 Task: Create a due date automation trigger when advanced on, on the monday before a card is due add fields without custom field "Resume" set to a date in this week at 11:00 AM.
Action: Mouse moved to (855, 254)
Screenshot: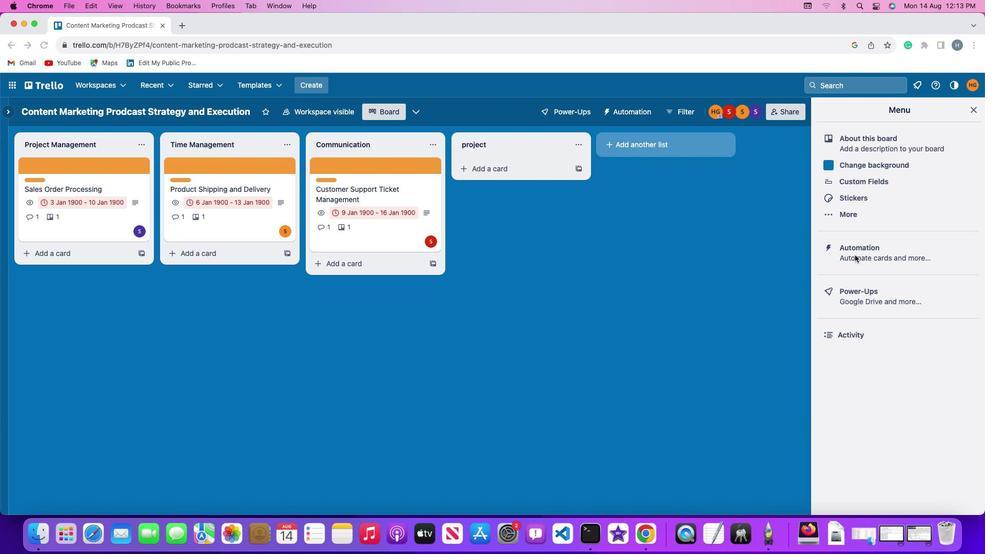 
Action: Mouse pressed left at (855, 254)
Screenshot: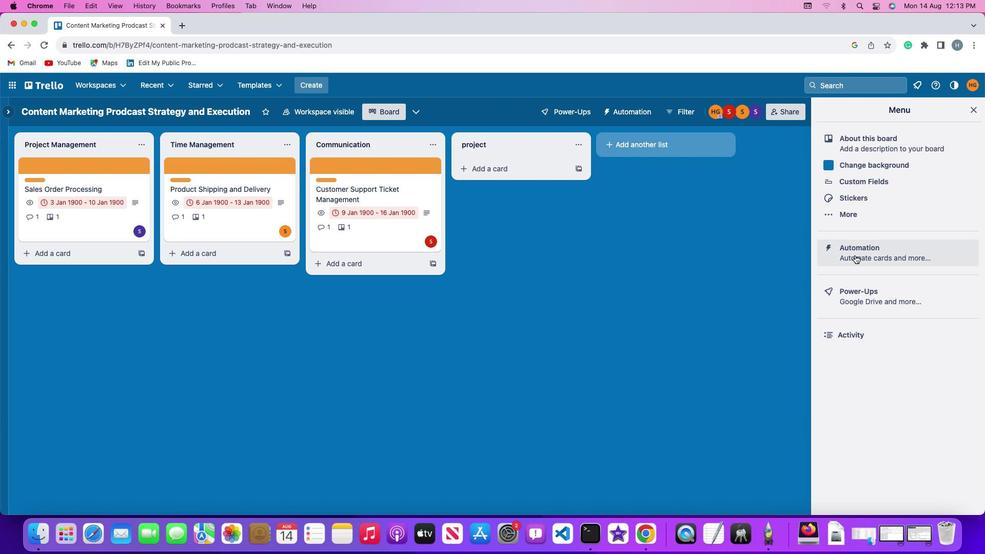 
Action: Mouse moved to (855, 254)
Screenshot: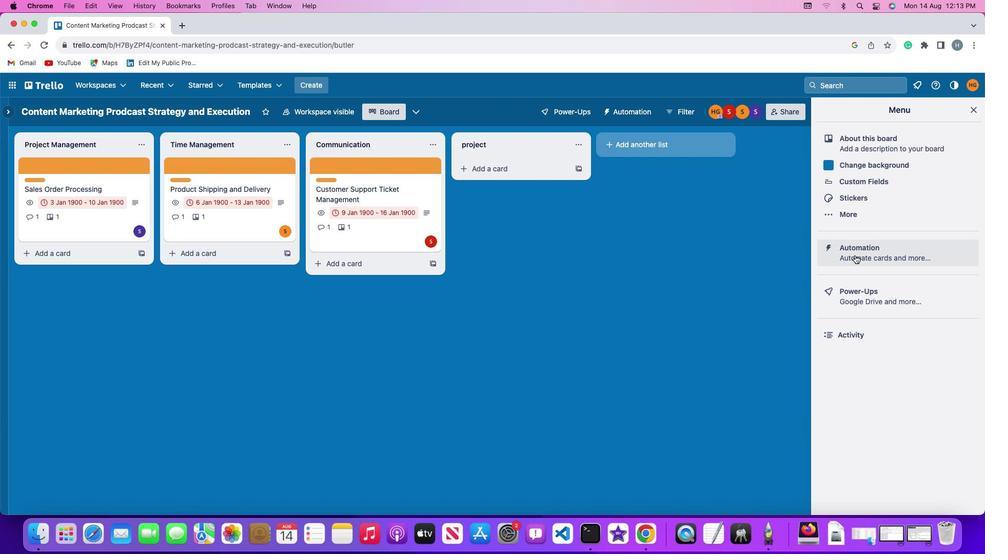 
Action: Mouse pressed left at (855, 254)
Screenshot: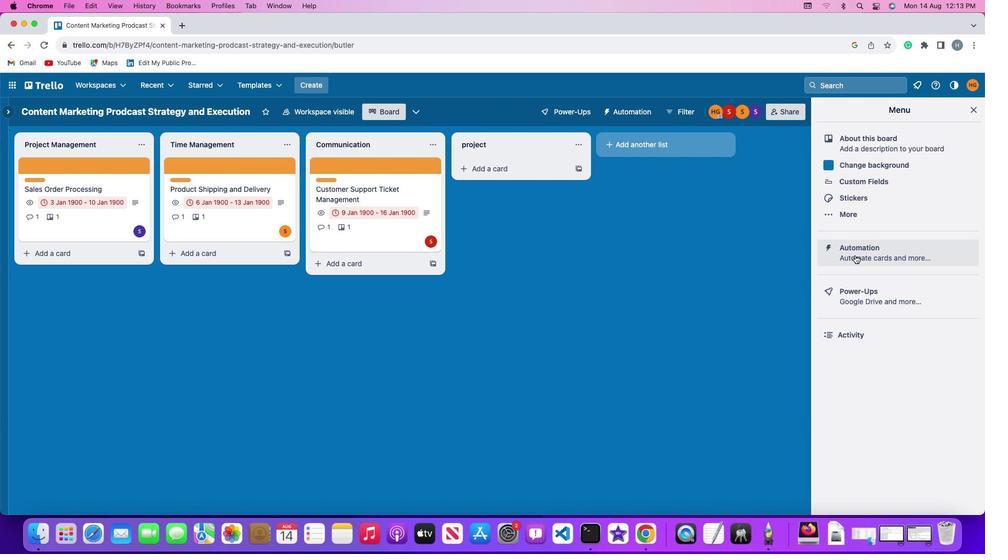 
Action: Mouse moved to (80, 241)
Screenshot: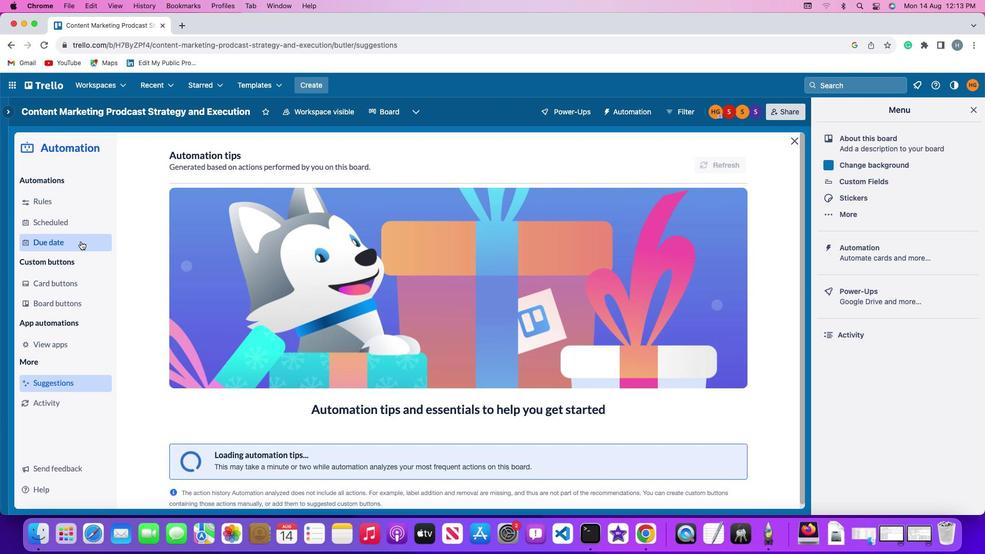 
Action: Mouse pressed left at (80, 241)
Screenshot: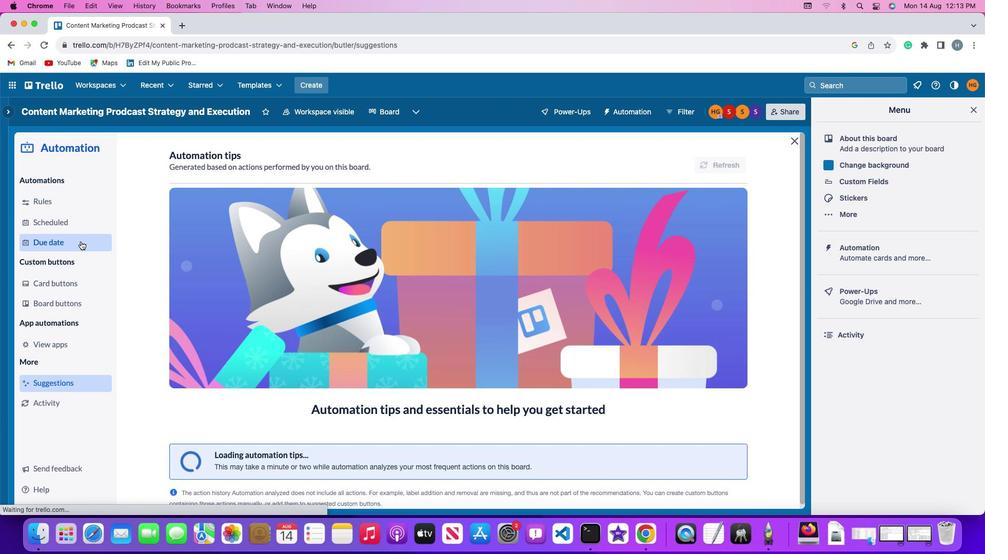 
Action: Mouse moved to (676, 159)
Screenshot: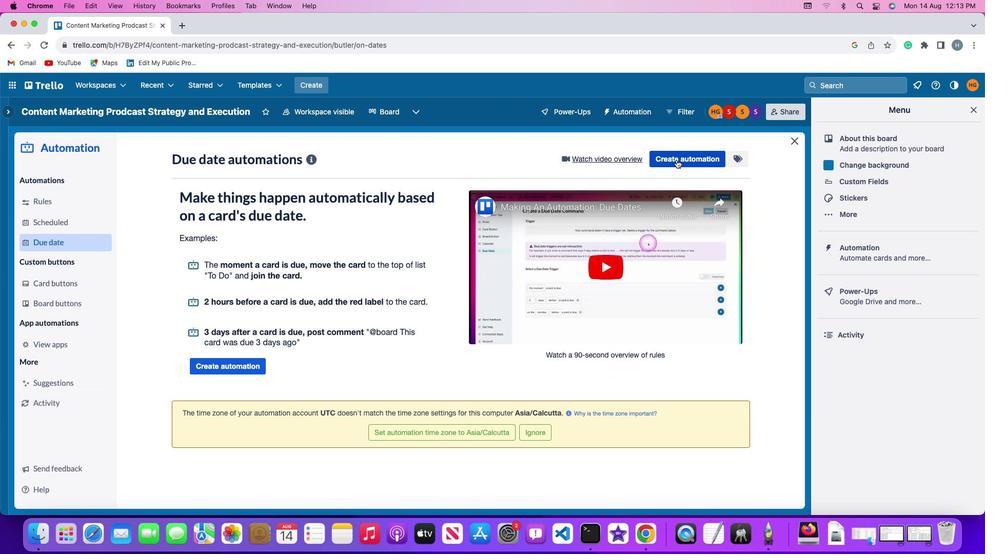 
Action: Mouse pressed left at (676, 159)
Screenshot: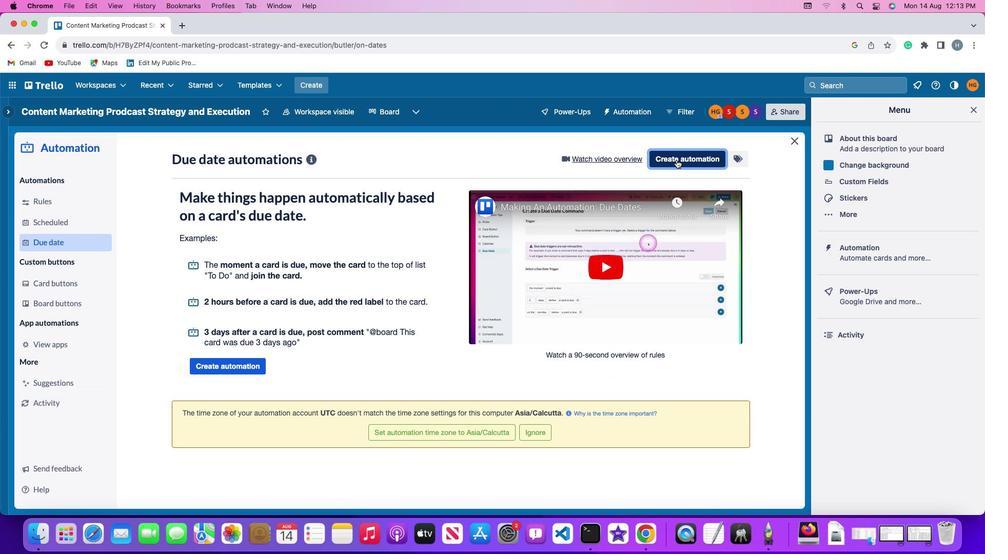 
Action: Mouse moved to (245, 258)
Screenshot: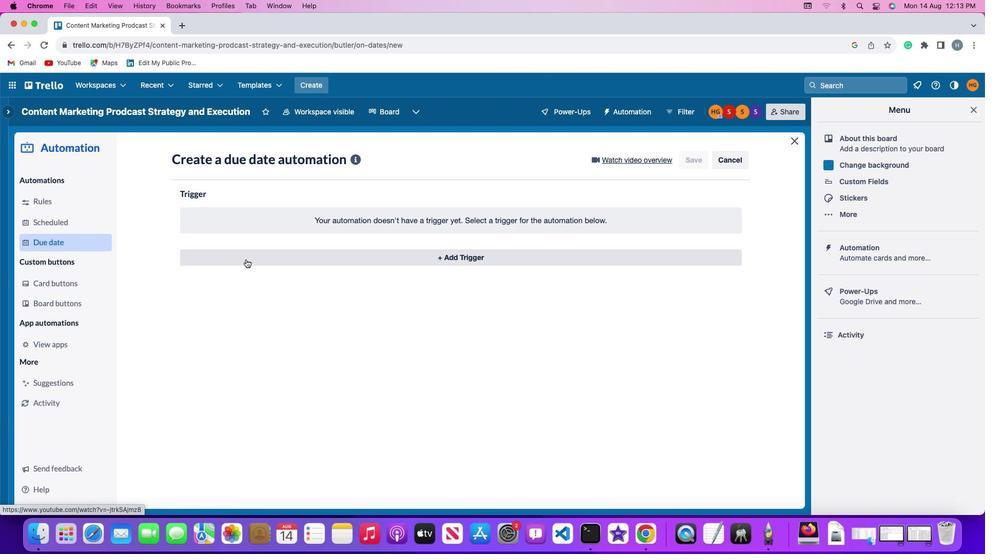 
Action: Mouse pressed left at (245, 258)
Screenshot: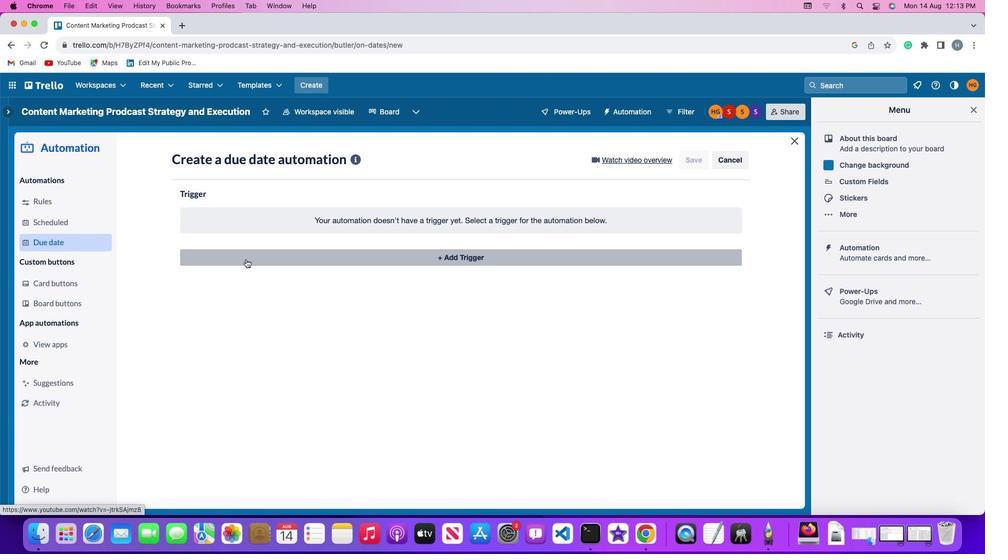
Action: Mouse moved to (229, 448)
Screenshot: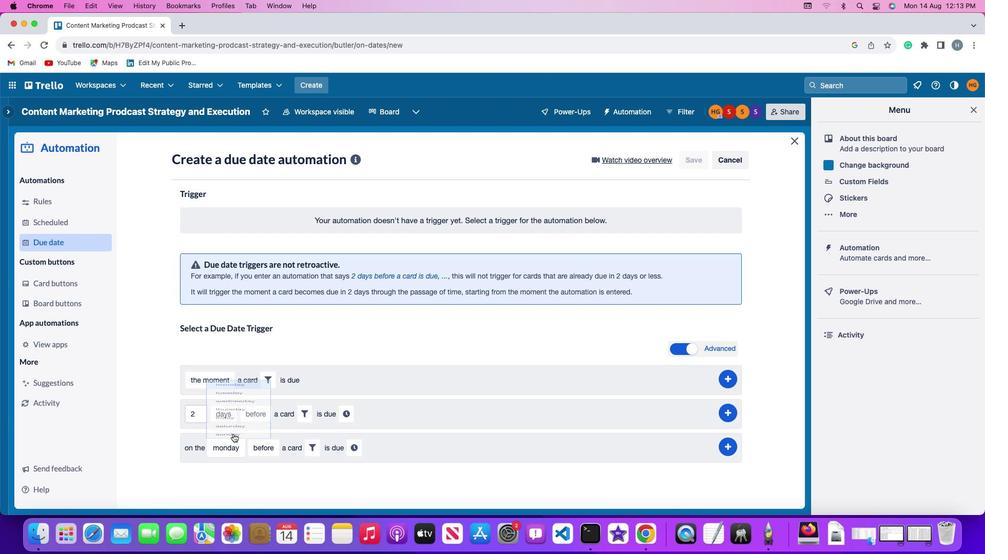 
Action: Mouse pressed left at (229, 448)
Screenshot: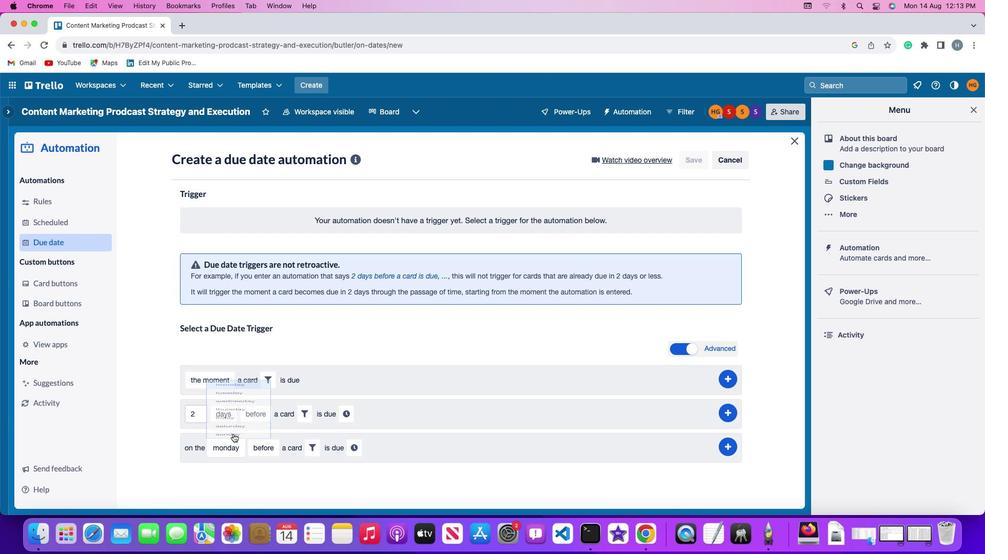 
Action: Mouse moved to (246, 297)
Screenshot: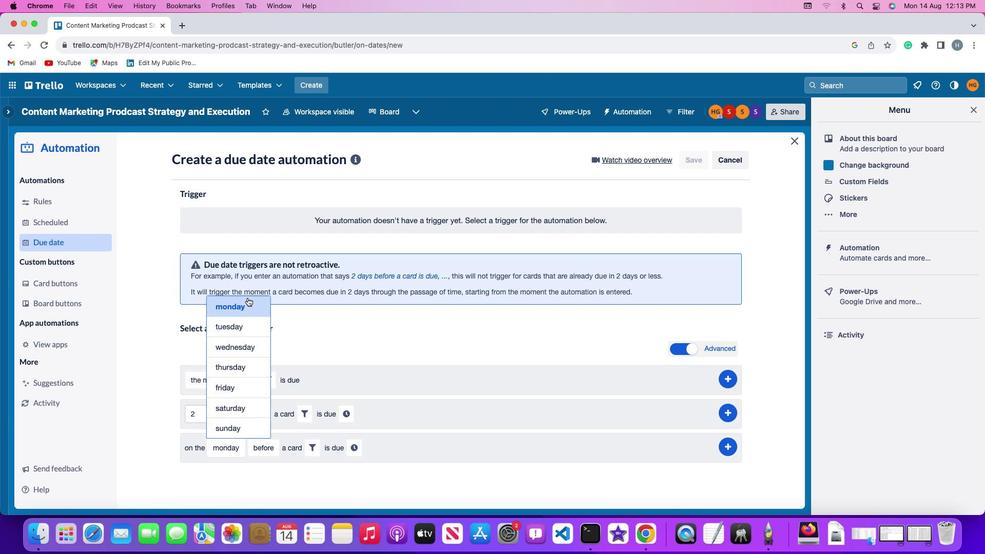 
Action: Mouse pressed left at (246, 297)
Screenshot: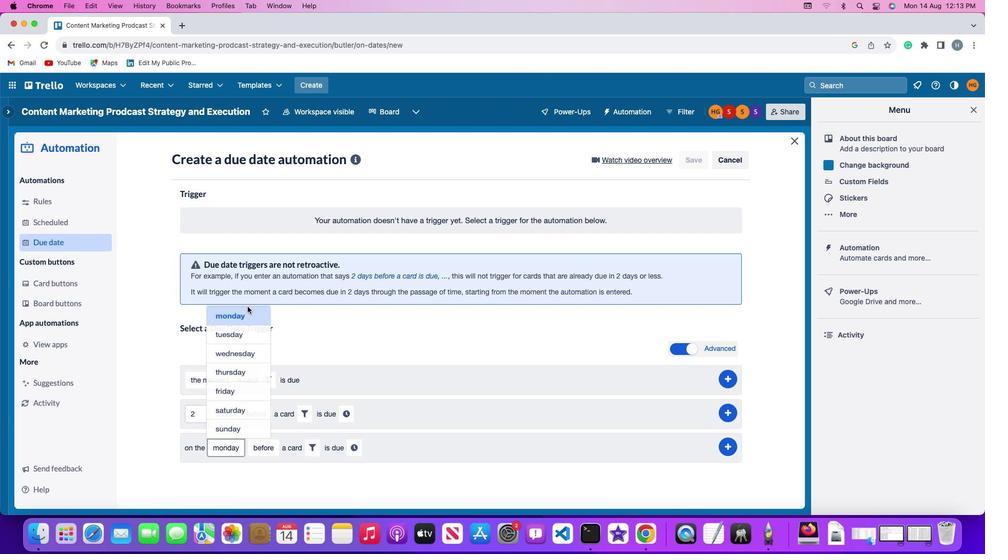 
Action: Mouse moved to (269, 446)
Screenshot: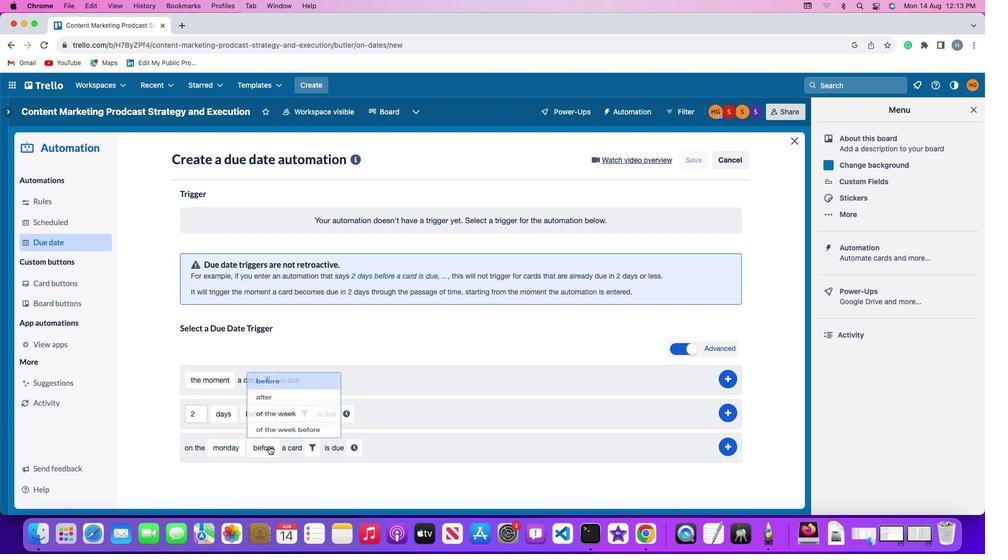 
Action: Mouse pressed left at (269, 446)
Screenshot: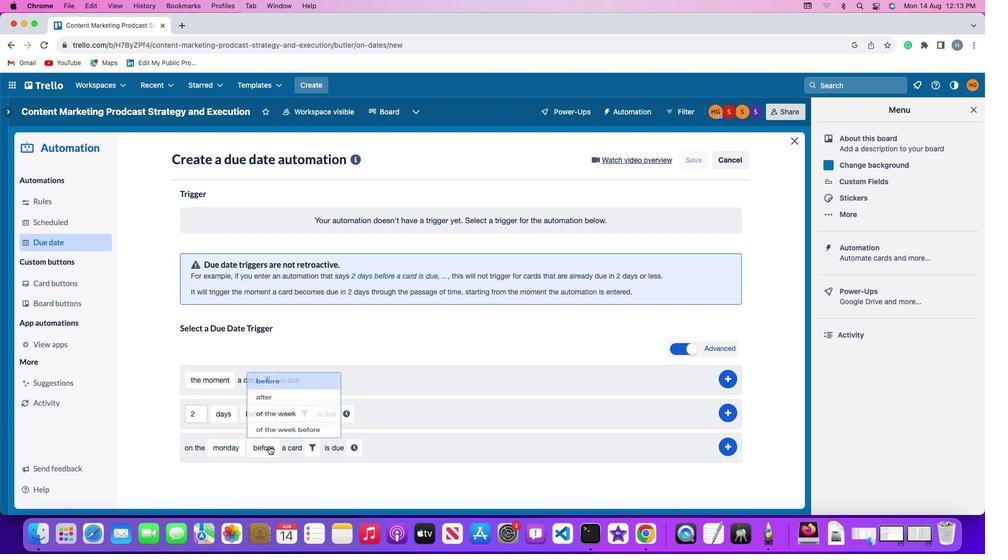 
Action: Mouse moved to (289, 367)
Screenshot: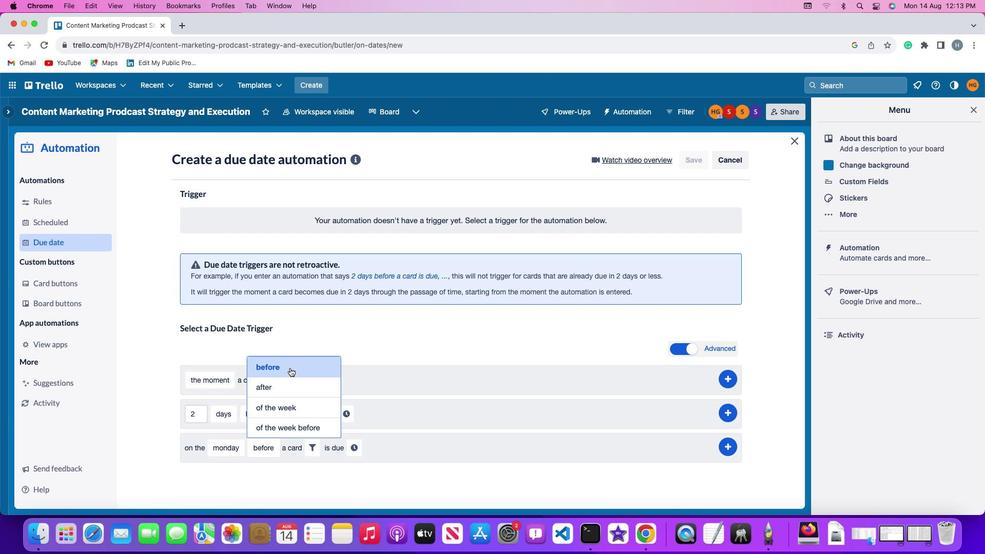 
Action: Mouse pressed left at (289, 367)
Screenshot: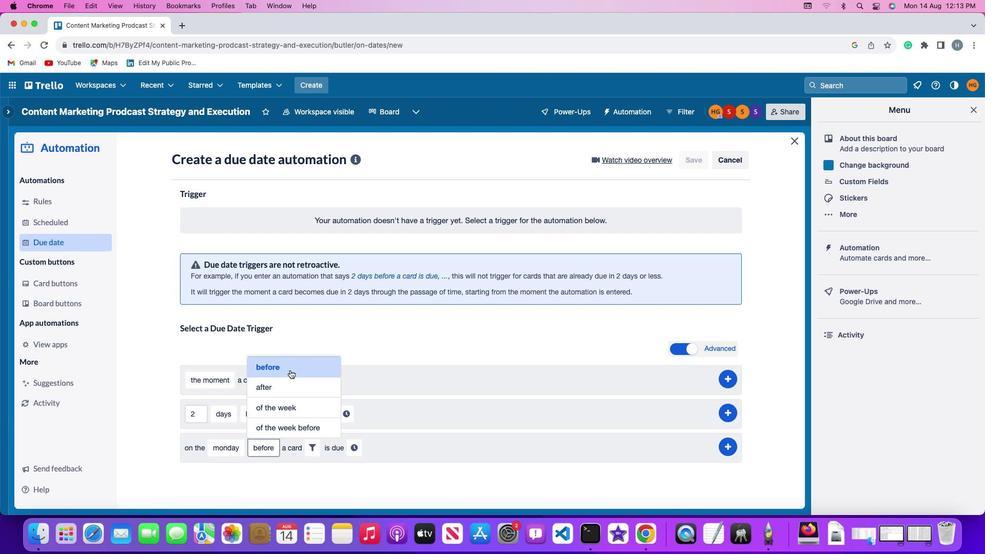 
Action: Mouse moved to (314, 455)
Screenshot: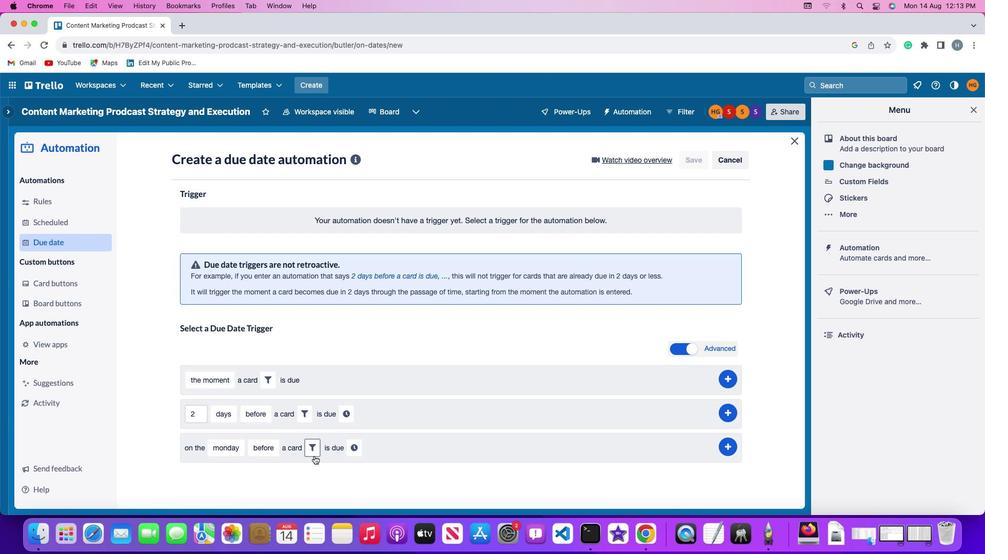 
Action: Mouse pressed left at (314, 455)
Screenshot: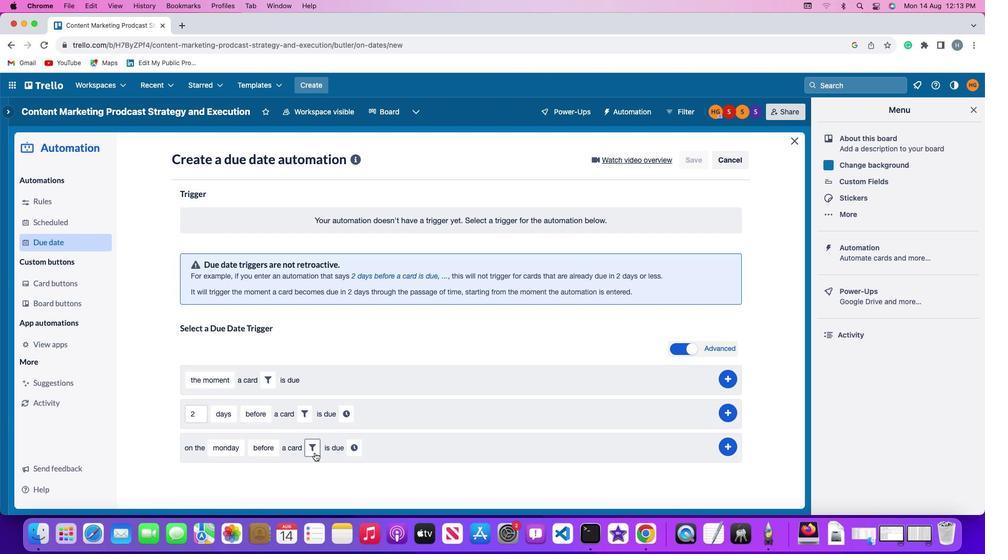 
Action: Mouse moved to (312, 449)
Screenshot: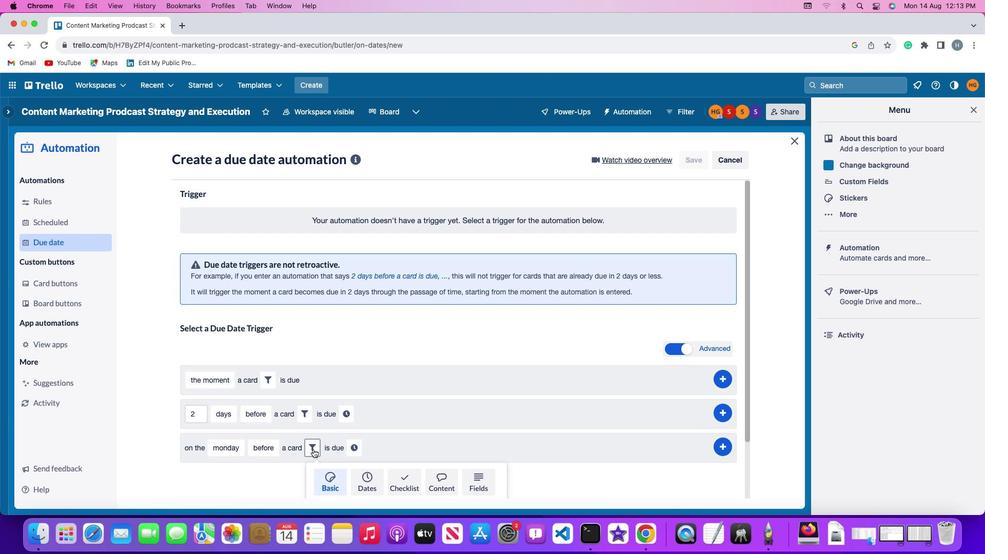 
Action: Mouse pressed left at (312, 449)
Screenshot: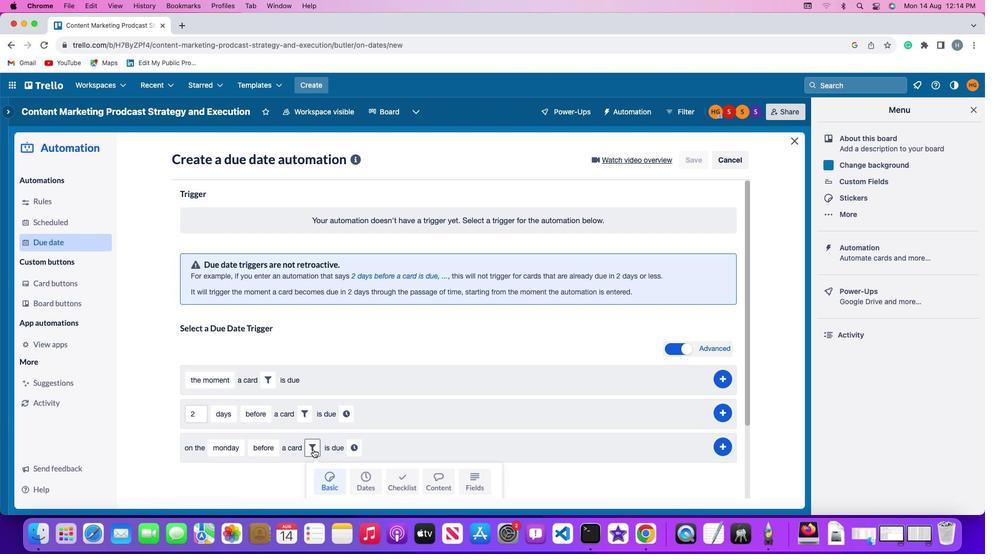 
Action: Mouse moved to (309, 447)
Screenshot: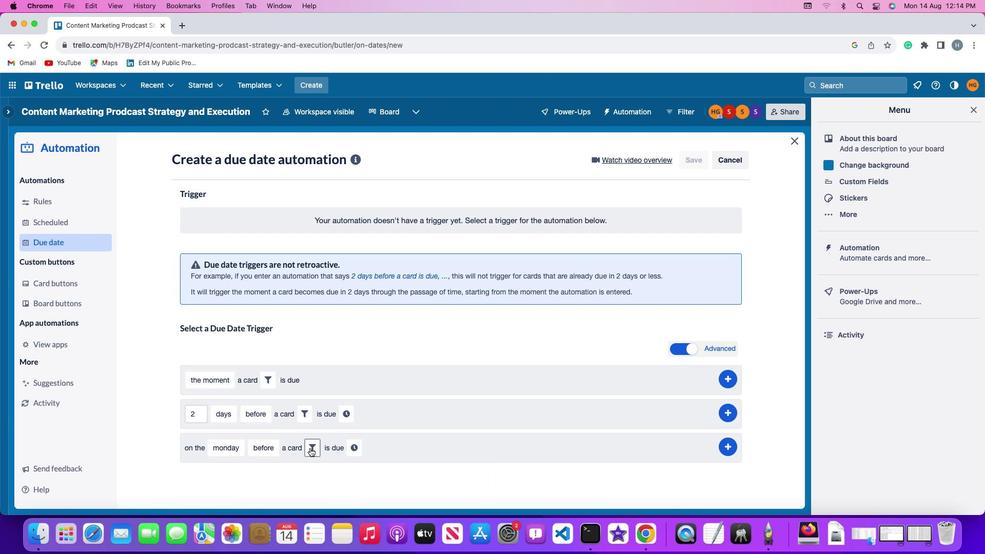 
Action: Mouse pressed left at (309, 447)
Screenshot: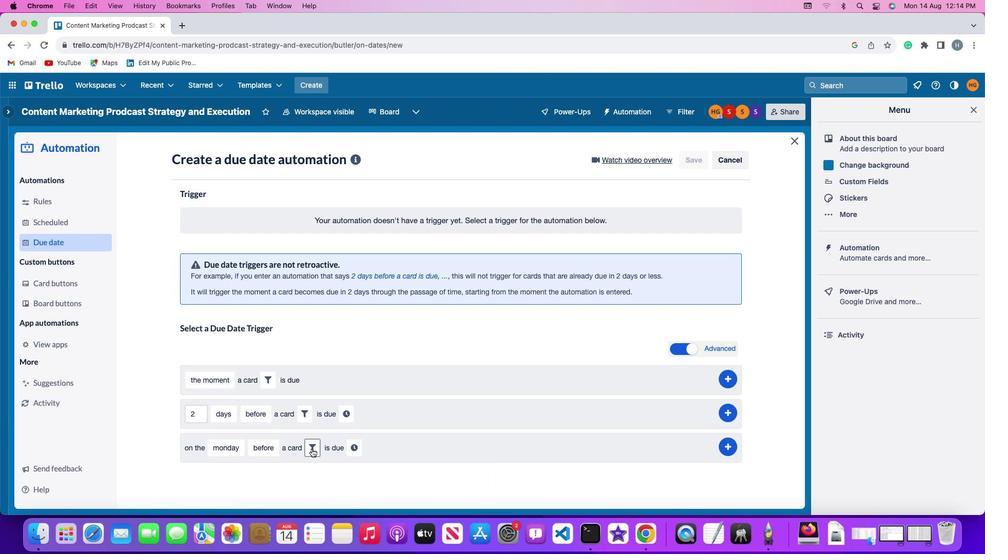 
Action: Mouse moved to (384, 327)
Screenshot: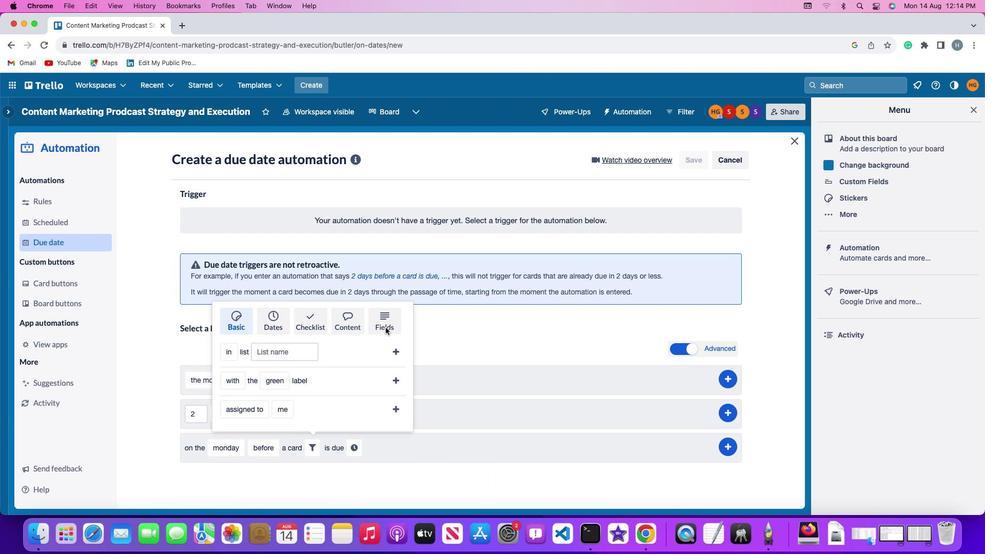 
Action: Mouse pressed left at (384, 327)
Screenshot: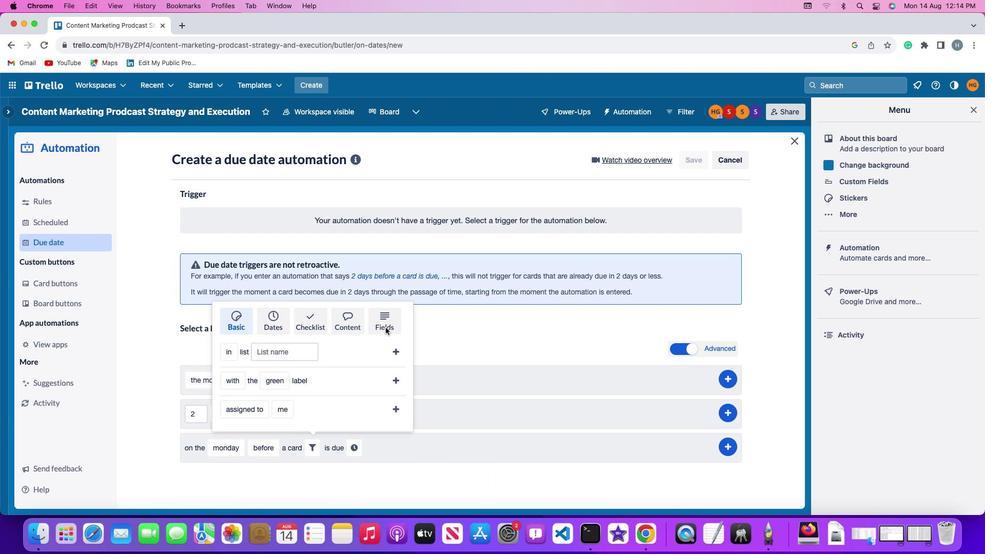 
Action: Mouse moved to (233, 374)
Screenshot: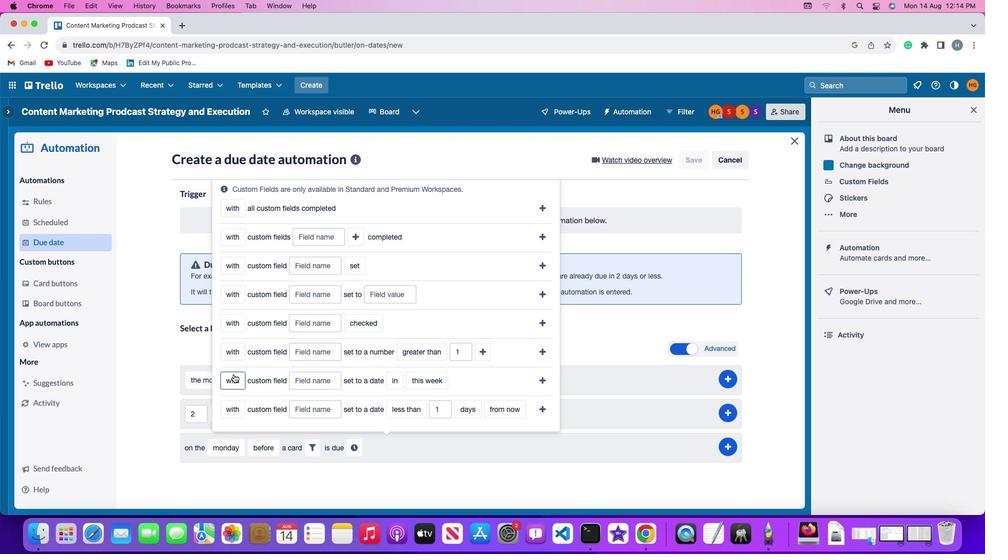 
Action: Mouse pressed left at (233, 374)
Screenshot: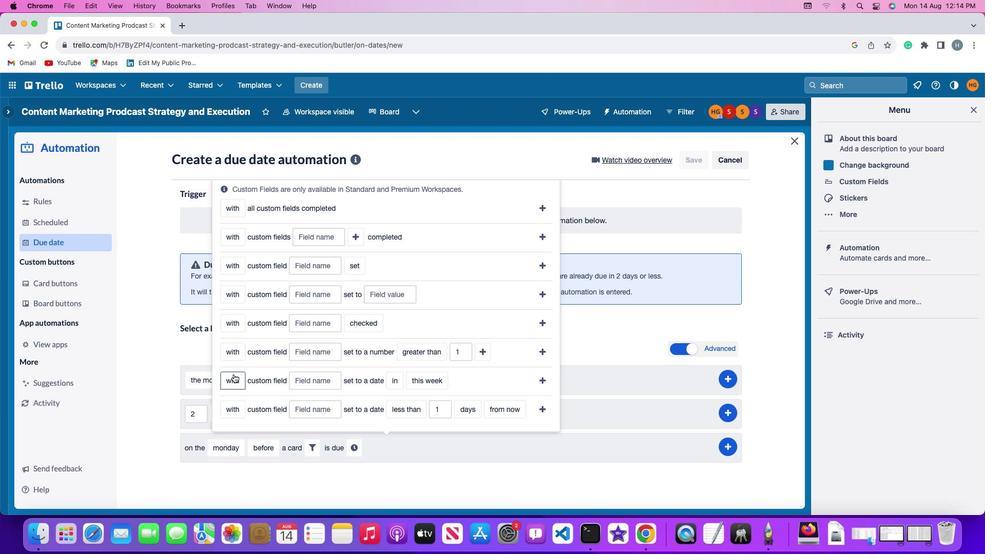 
Action: Mouse moved to (239, 420)
Screenshot: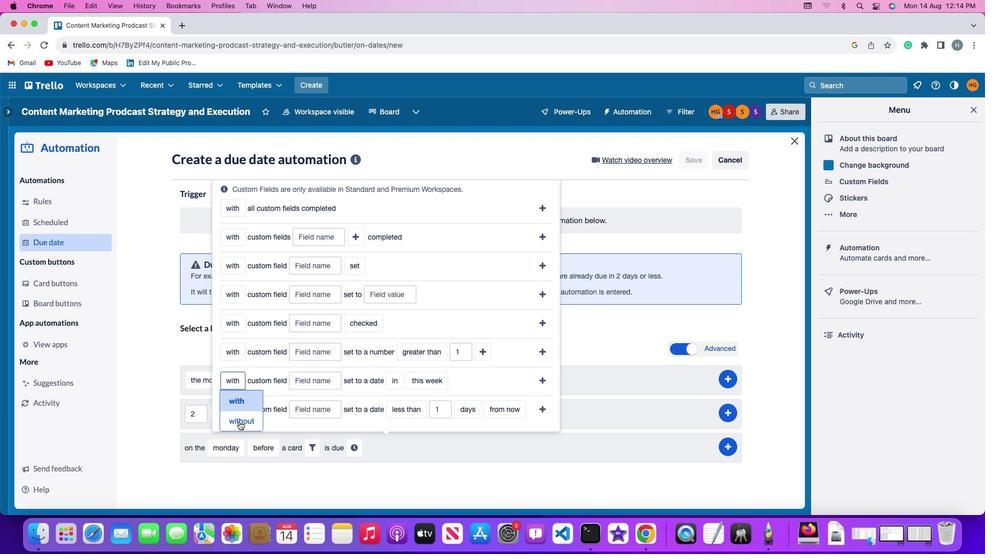 
Action: Mouse pressed left at (239, 420)
Screenshot: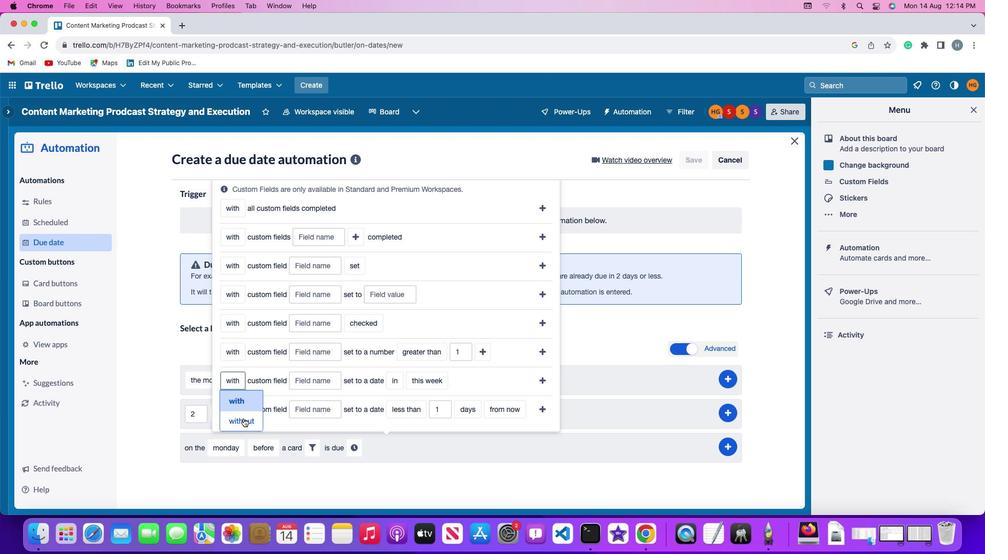 
Action: Mouse moved to (320, 379)
Screenshot: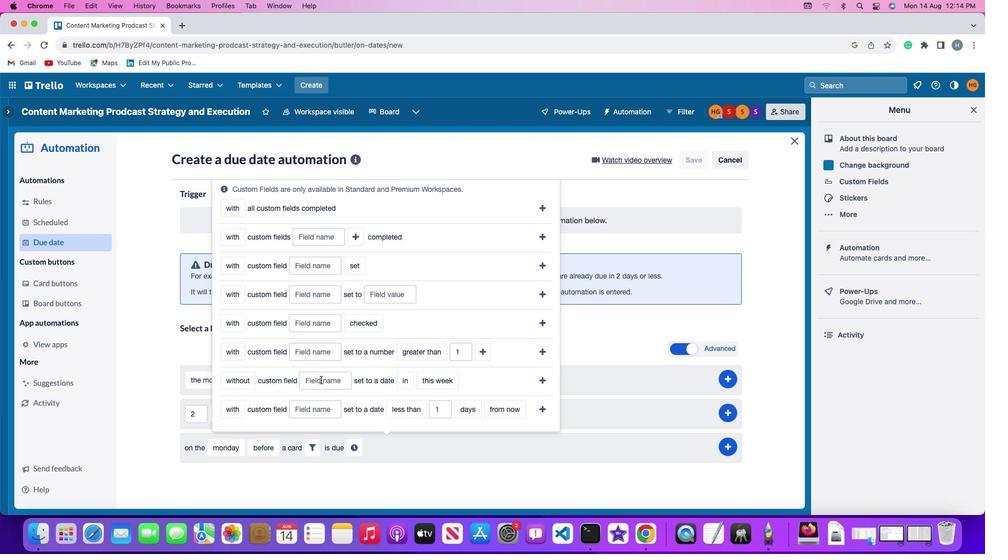 
Action: Mouse pressed left at (320, 379)
Screenshot: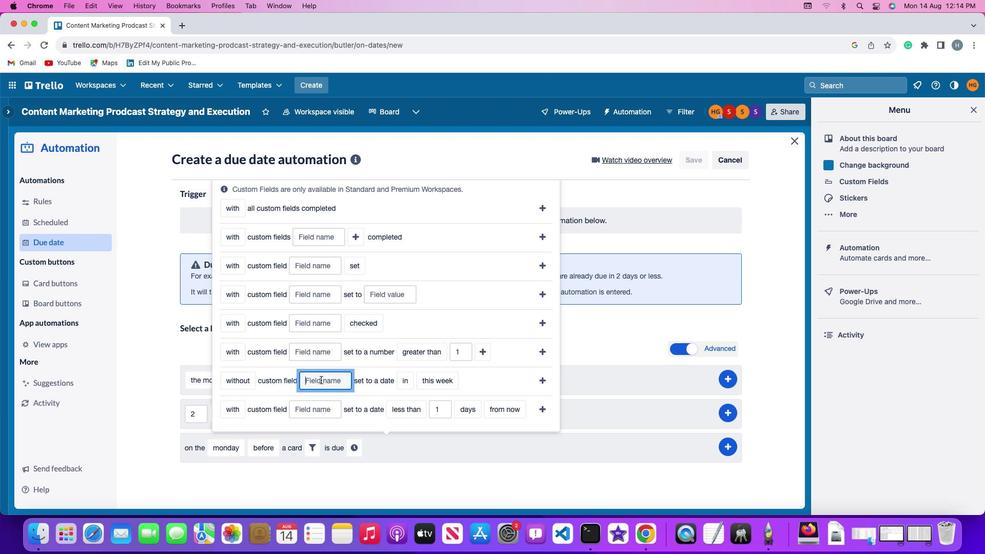 
Action: Mouse moved to (322, 377)
Screenshot: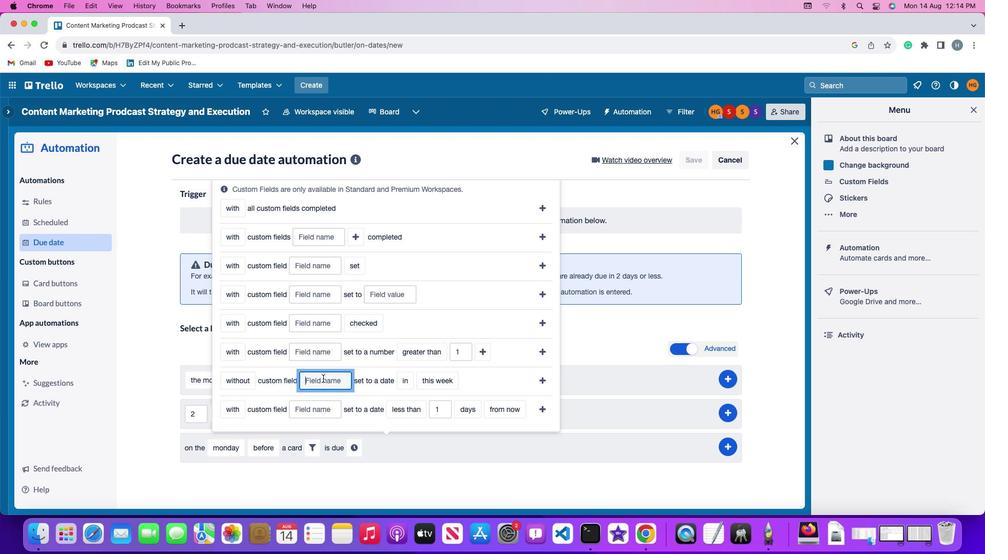 
Action: Key pressed Key.shift'R''e''s''u''m''e'
Screenshot: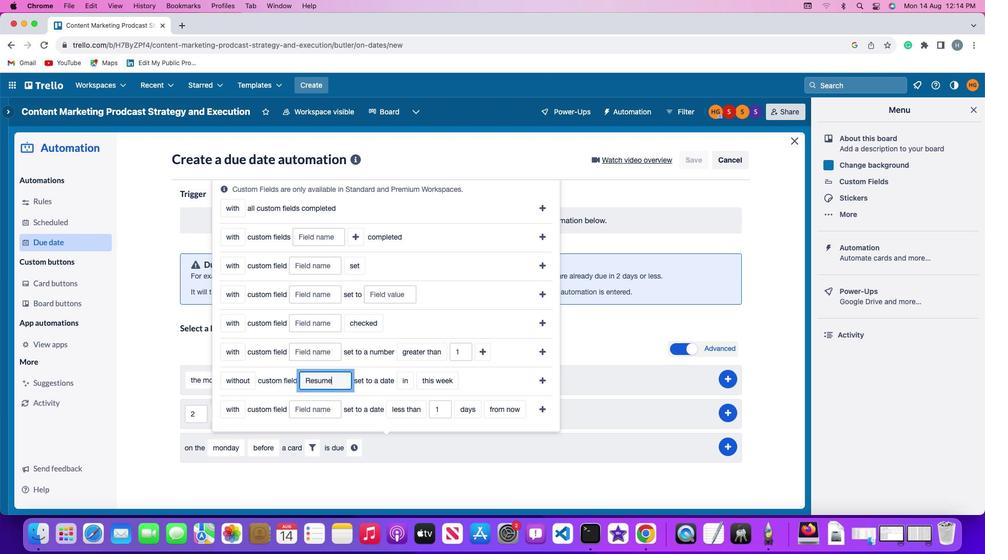 
Action: Mouse moved to (400, 377)
Screenshot: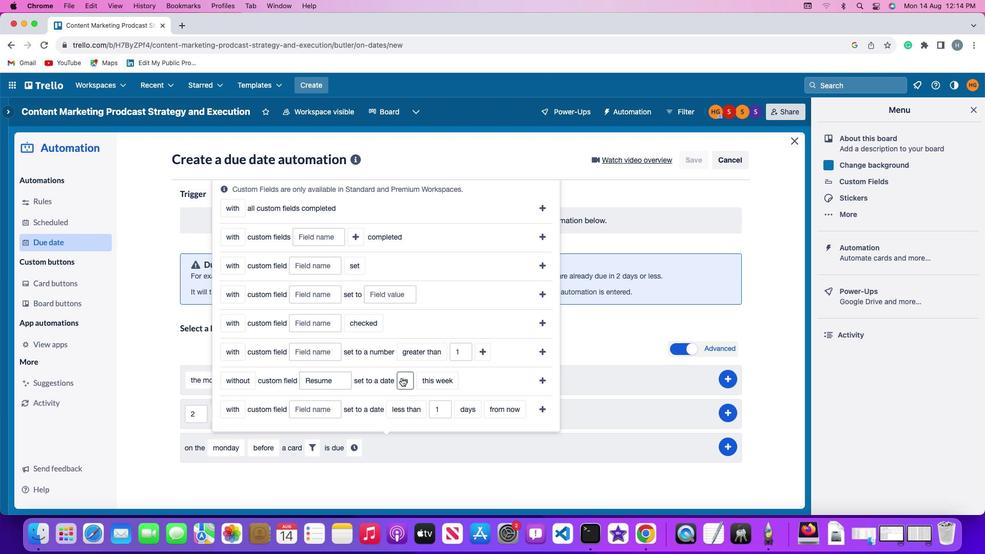 
Action: Mouse pressed left at (400, 377)
Screenshot: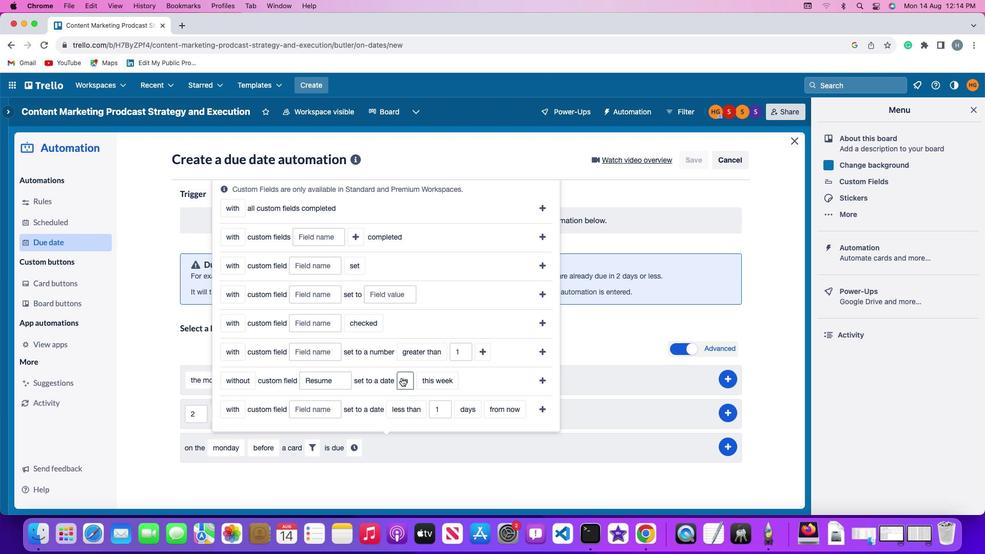 
Action: Mouse moved to (409, 399)
Screenshot: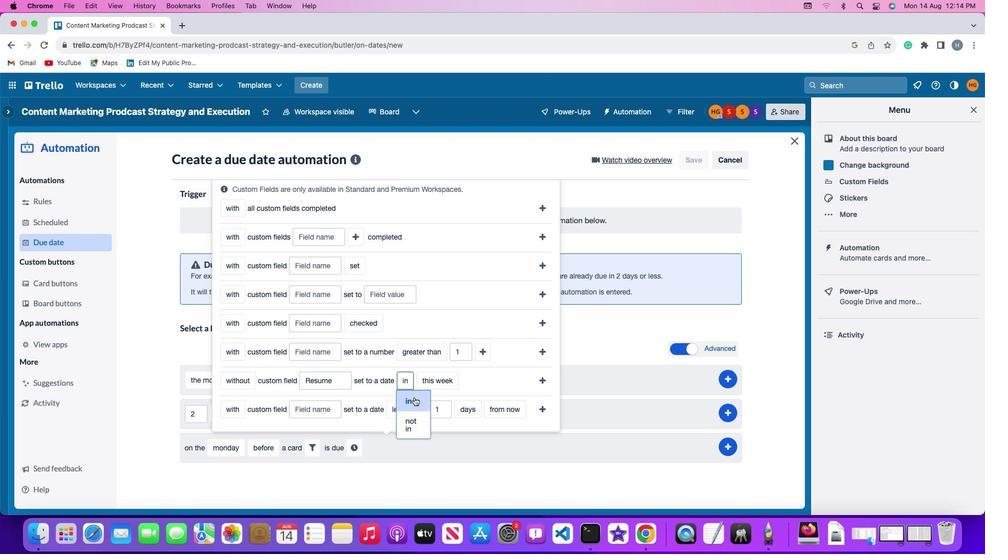 
Action: Mouse pressed left at (409, 399)
Screenshot: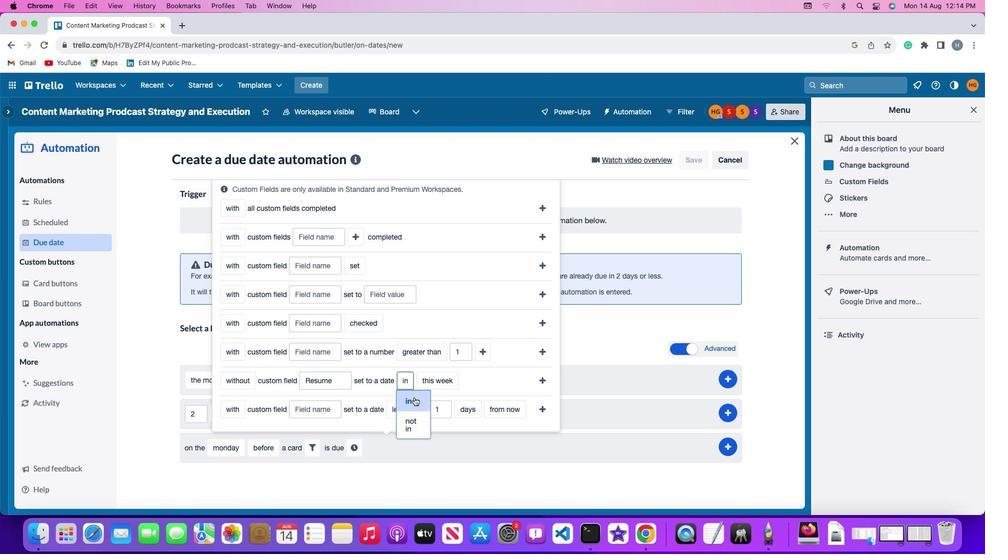 
Action: Mouse moved to (444, 377)
Screenshot: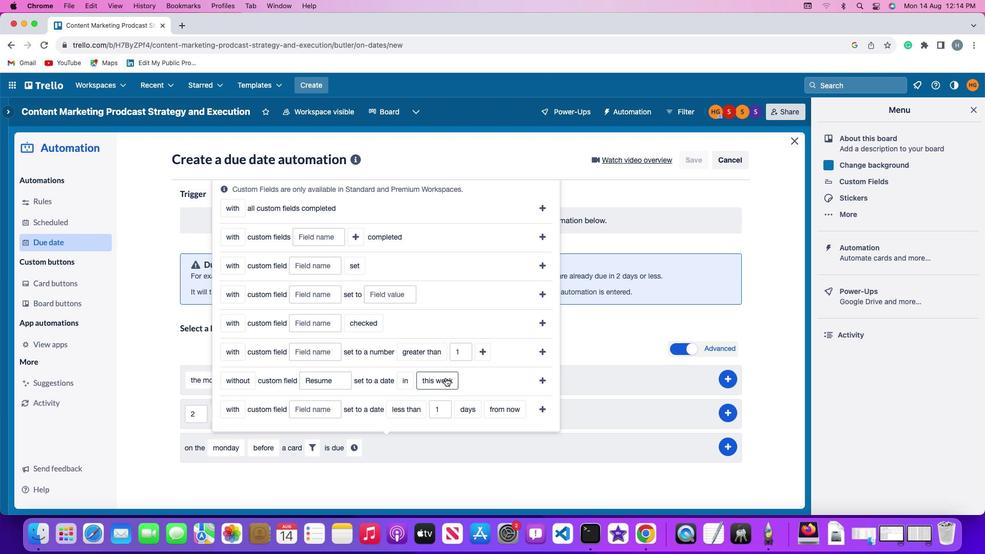 
Action: Mouse pressed left at (444, 377)
Screenshot: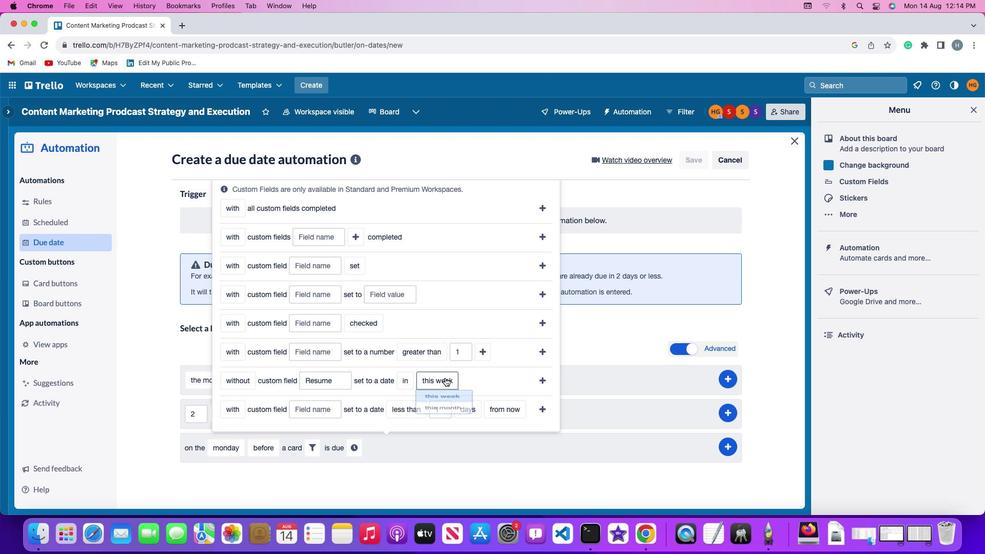 
Action: Mouse moved to (443, 398)
Screenshot: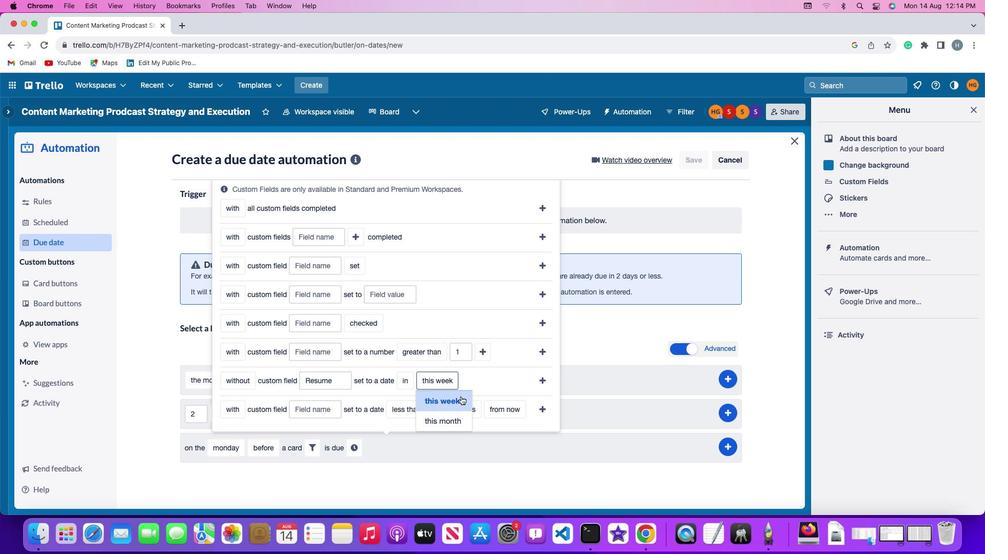 
Action: Mouse pressed left at (443, 398)
Screenshot: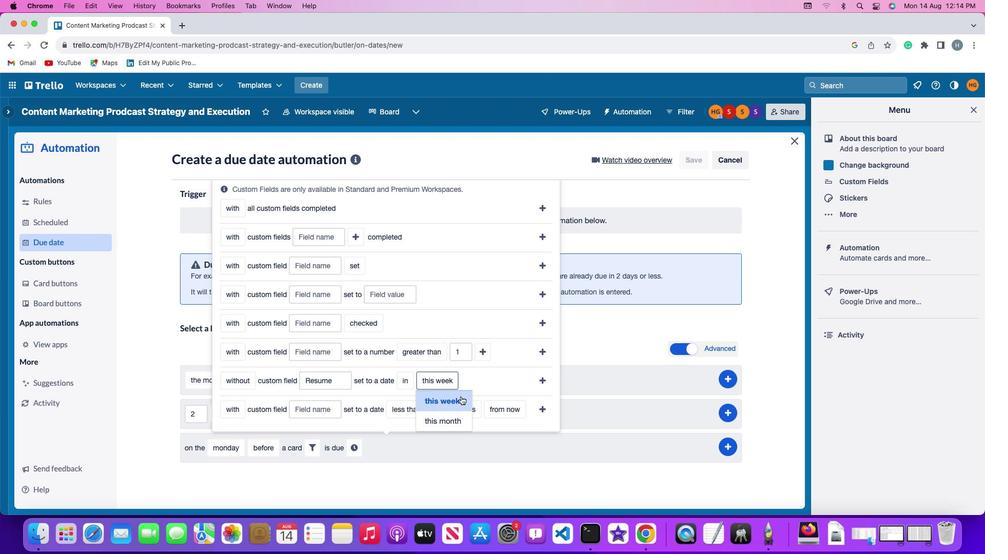 
Action: Mouse moved to (546, 376)
Screenshot: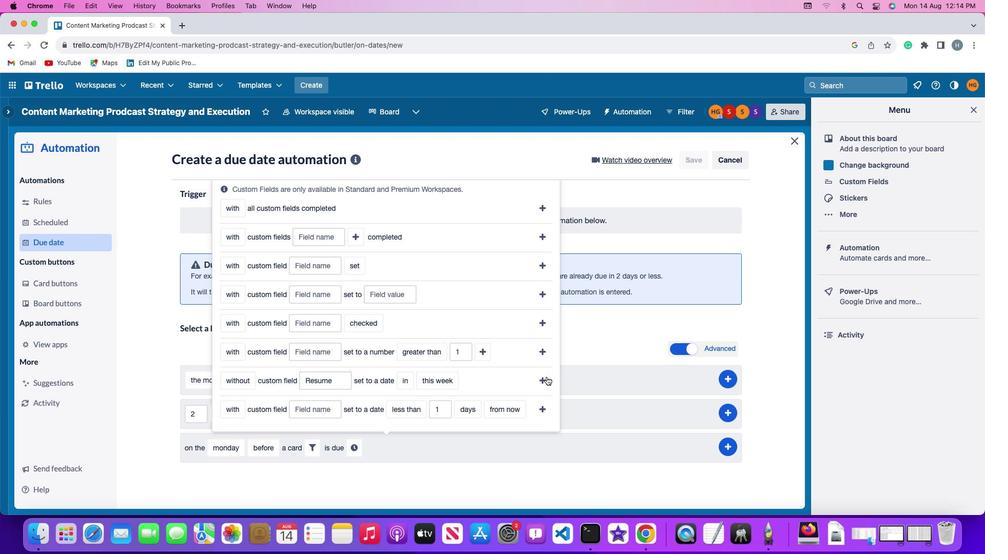 
Action: Mouse pressed left at (546, 376)
Screenshot: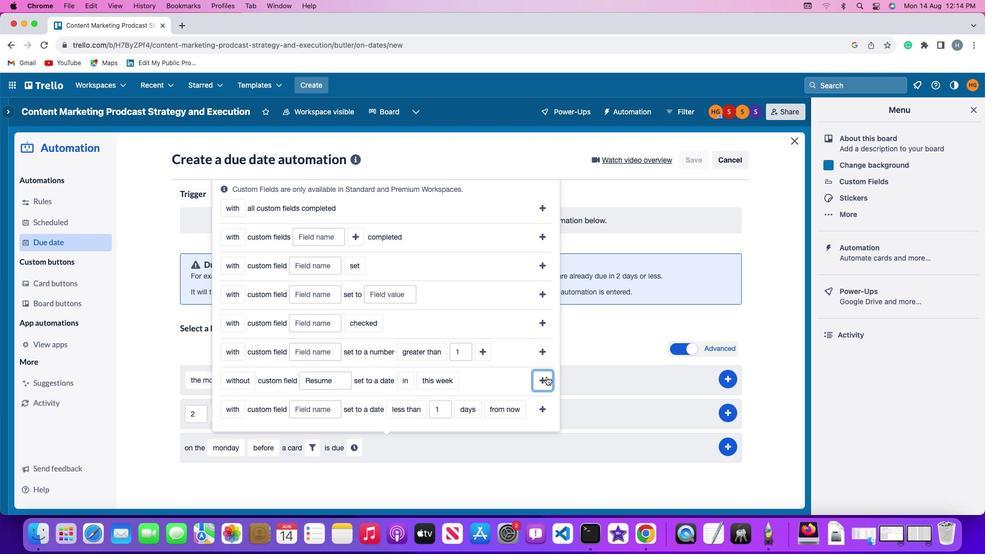 
Action: Mouse moved to (560, 454)
Screenshot: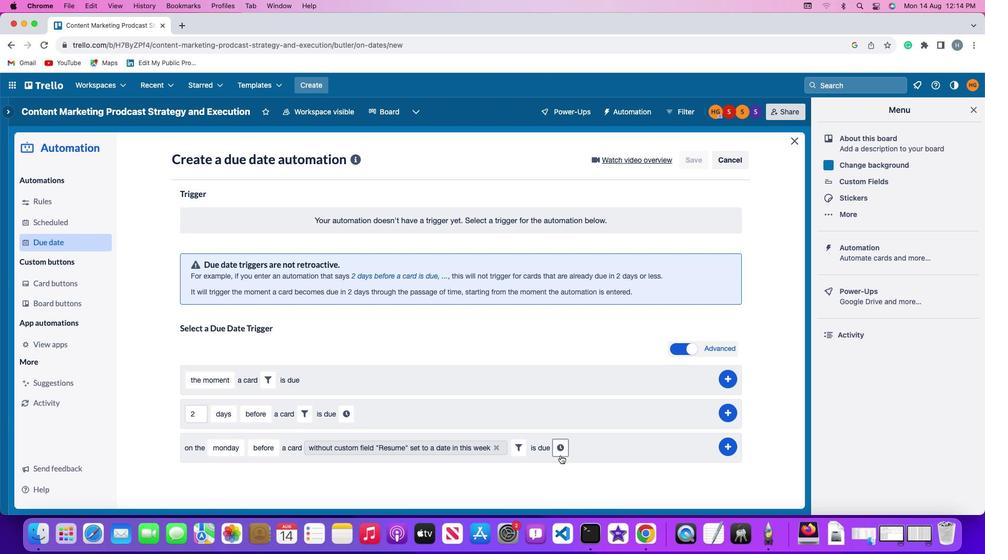 
Action: Mouse pressed left at (560, 454)
Screenshot: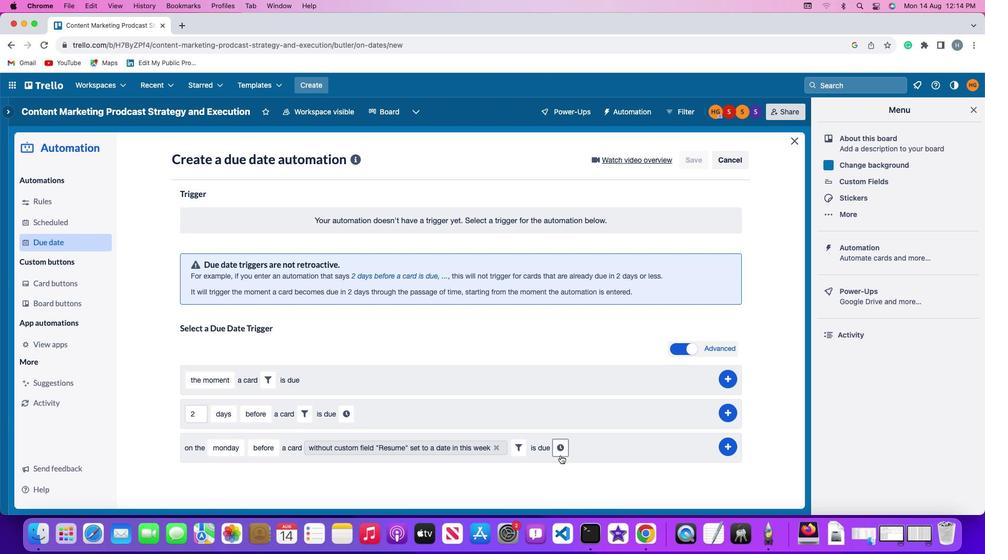 
Action: Mouse moved to (581, 450)
Screenshot: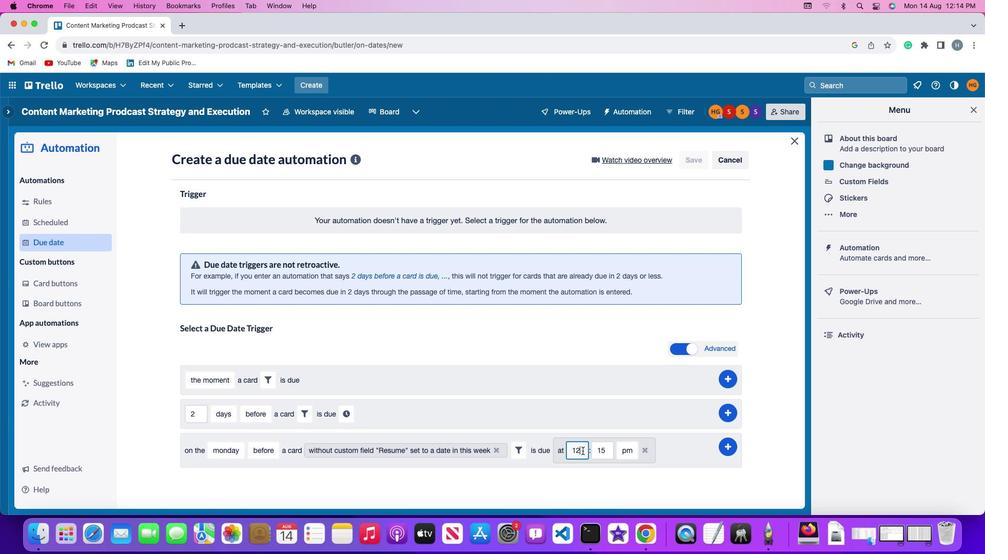 
Action: Mouse pressed left at (581, 450)
Screenshot: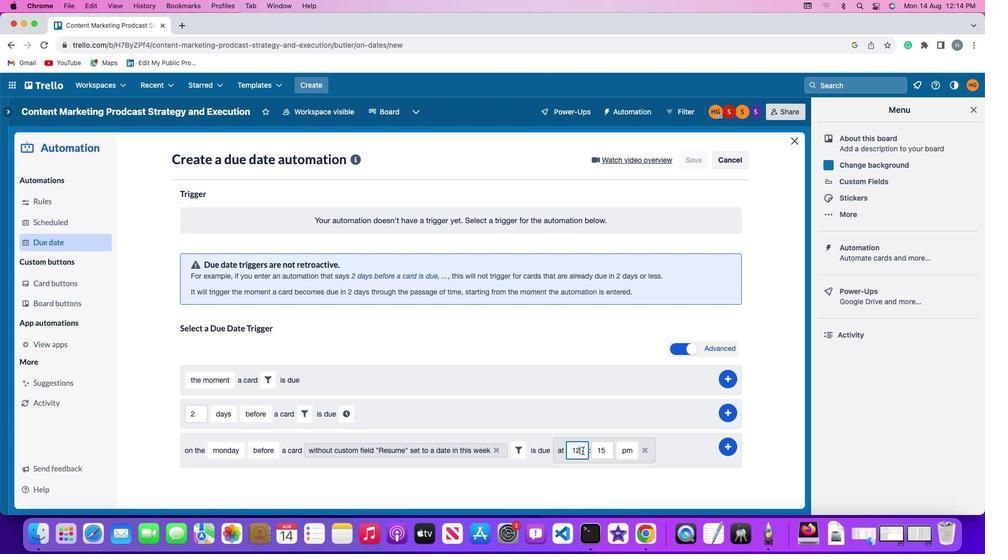 
Action: Key pressed Key.backspaceKey.backspace'1''1'
Screenshot: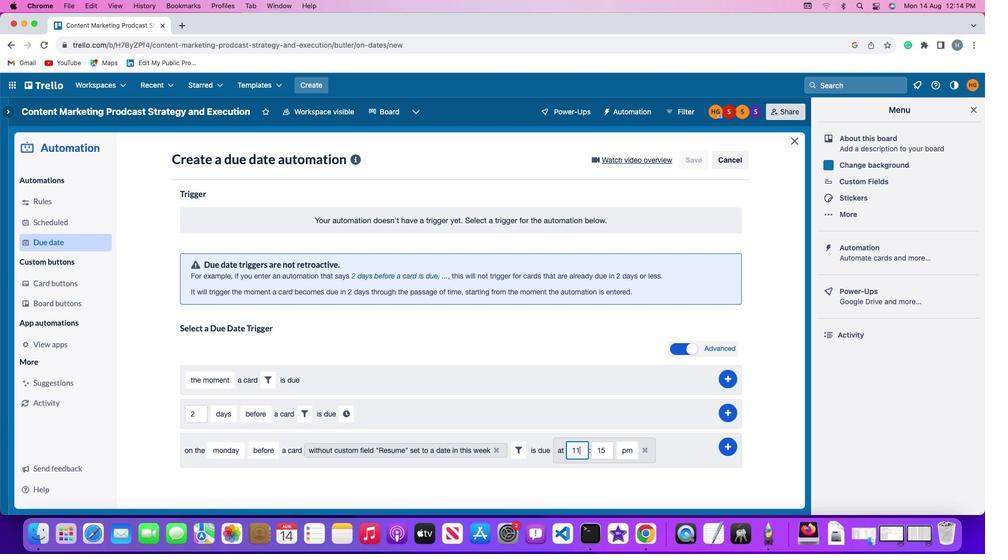 
Action: Mouse moved to (612, 448)
Screenshot: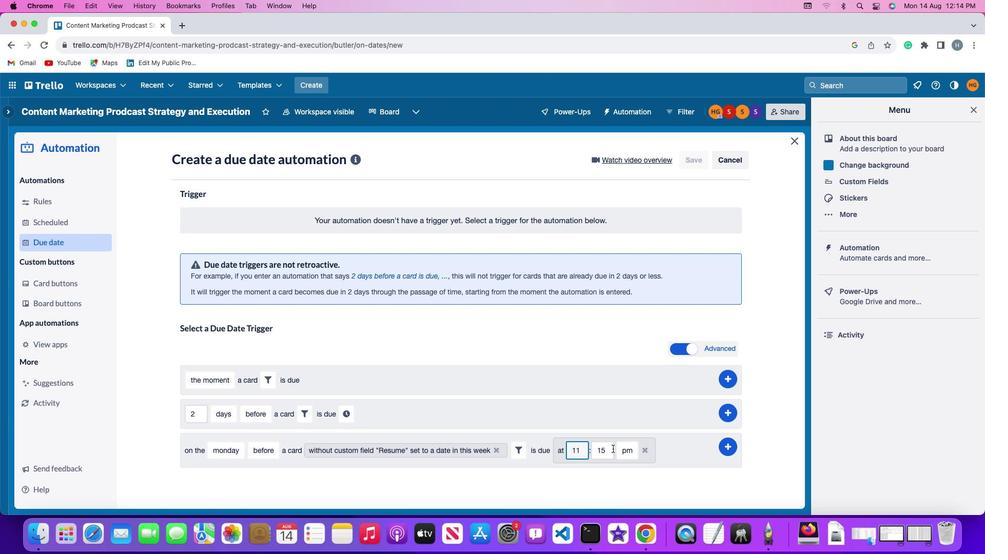 
Action: Mouse pressed left at (612, 448)
Screenshot: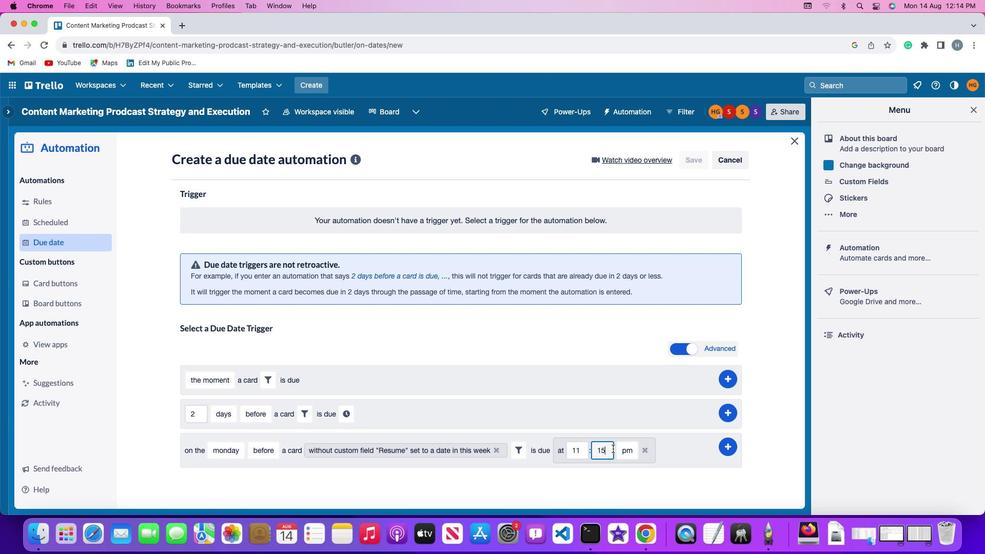 
Action: Key pressed Key.backspaceKey.backspace'0''0'
Screenshot: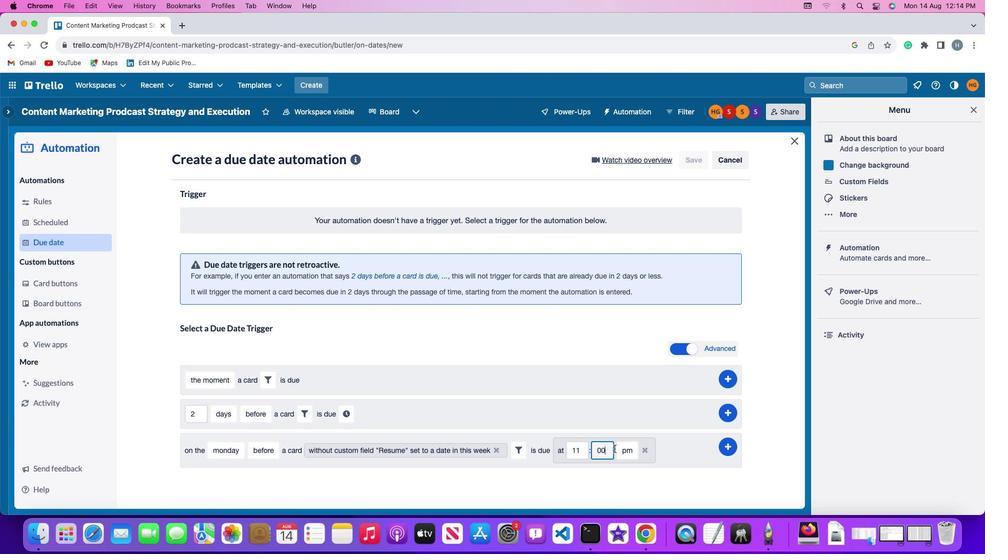 
Action: Mouse moved to (620, 448)
Screenshot: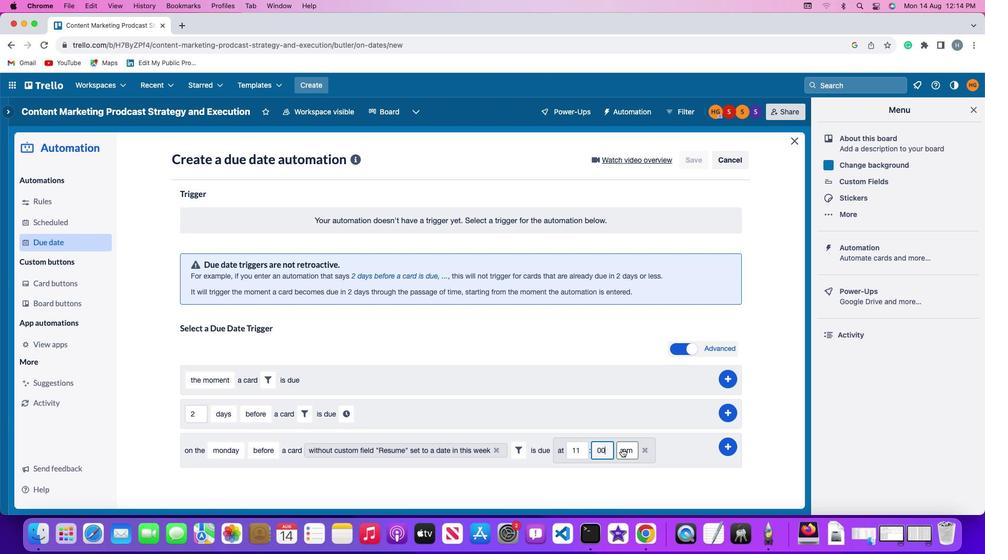 
Action: Mouse pressed left at (620, 448)
Screenshot: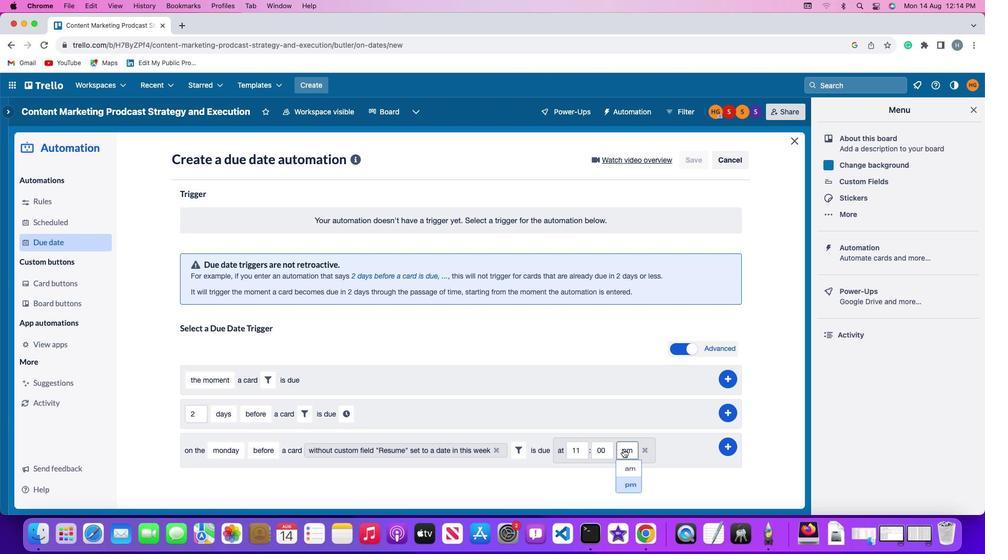 
Action: Mouse moved to (626, 466)
Screenshot: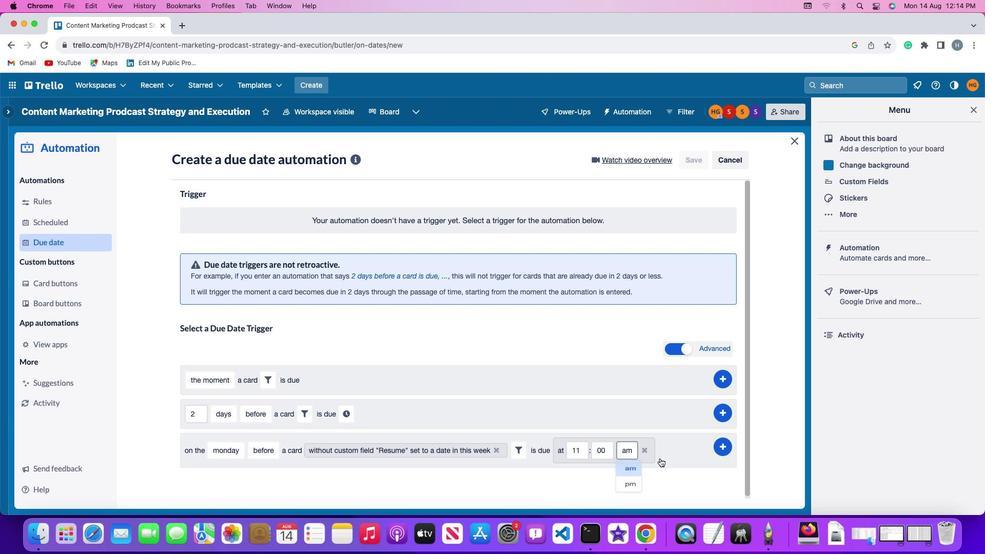
Action: Mouse pressed left at (626, 466)
Screenshot: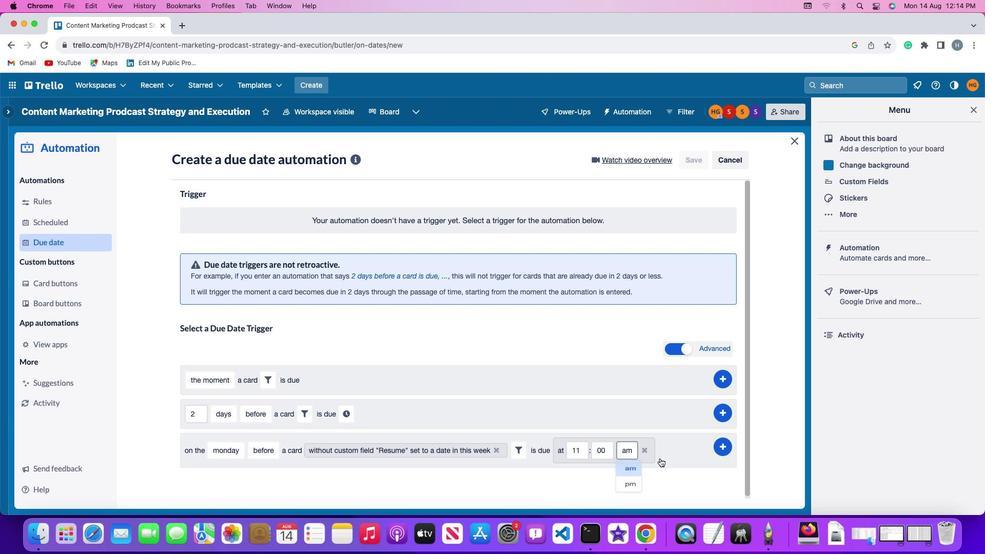 
Action: Mouse moved to (728, 446)
Screenshot: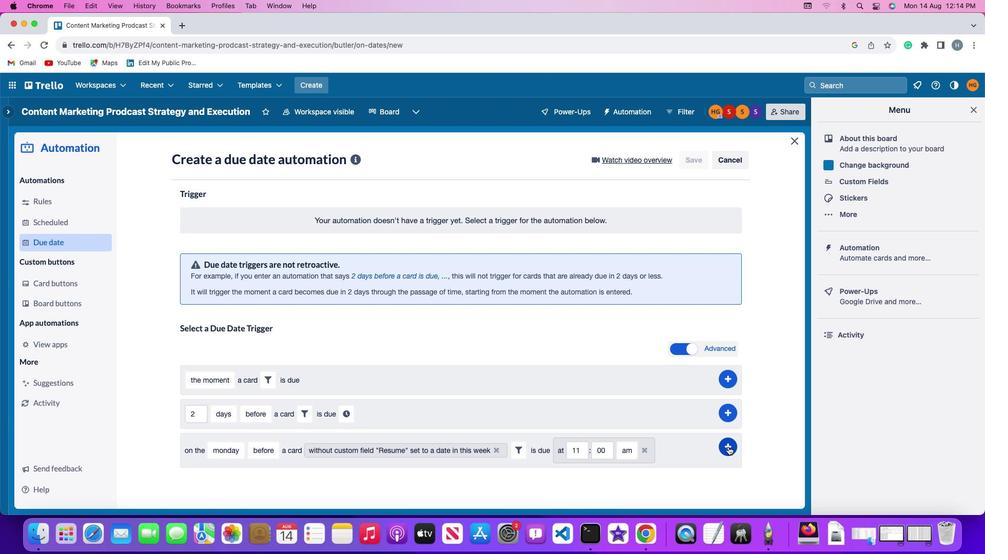 
Action: Mouse pressed left at (728, 446)
Screenshot: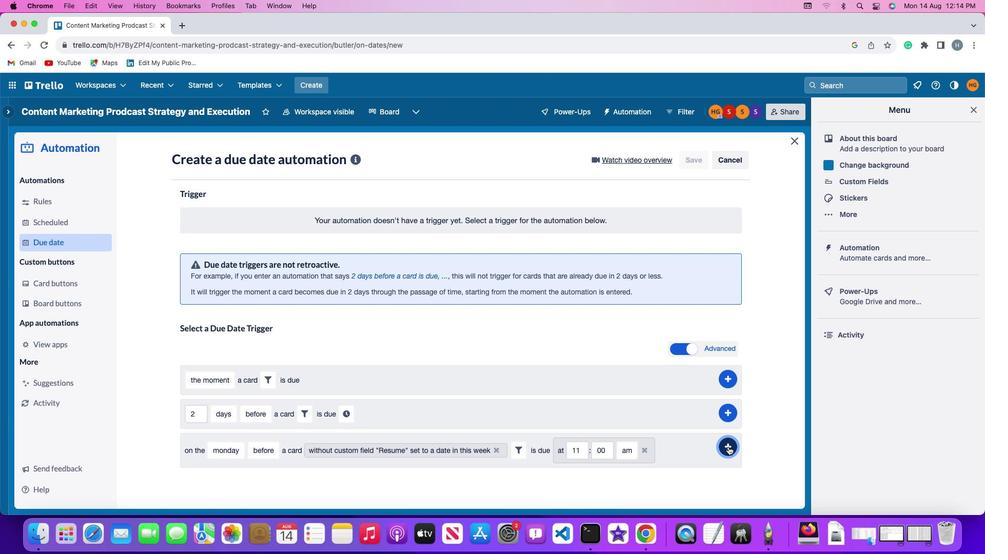 
Action: Mouse moved to (781, 335)
Screenshot: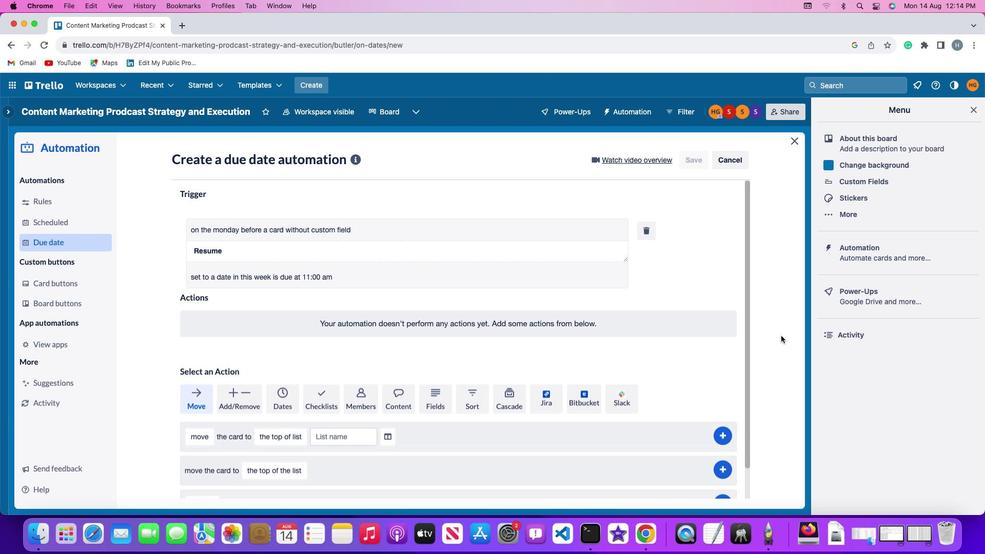 
